Task: Apply the custom number format (0%).
Action: Mouse moved to (246, 120)
Screenshot: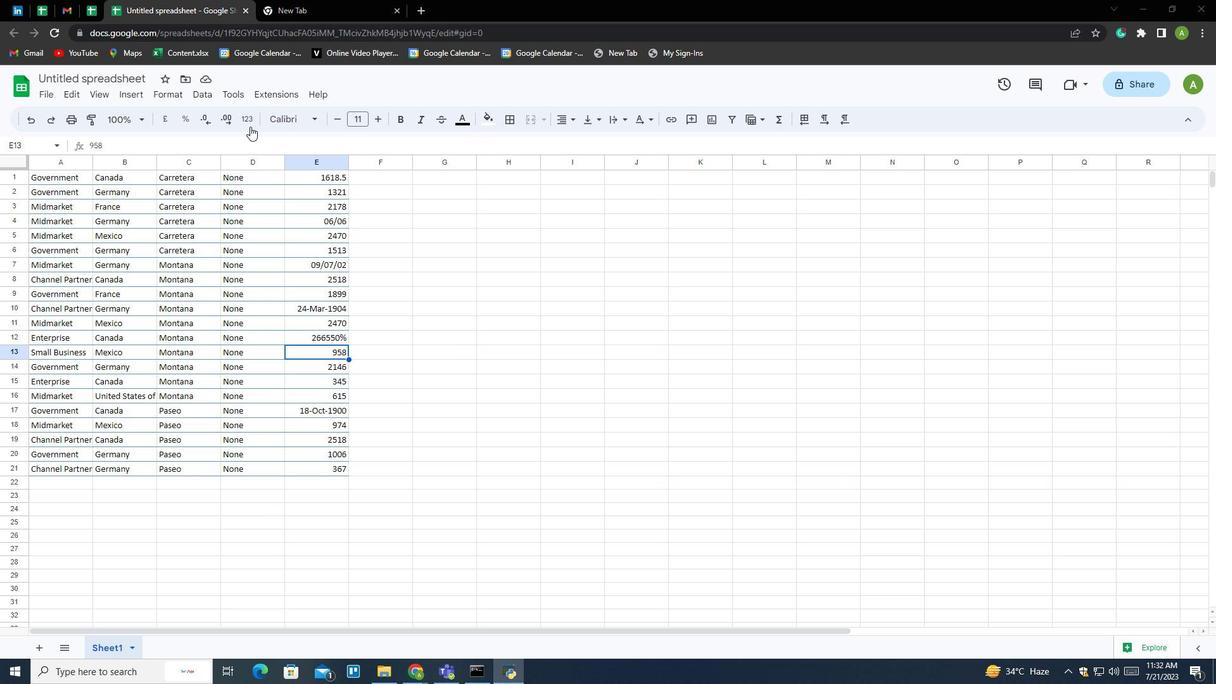 
Action: Mouse pressed left at (246, 120)
Screenshot: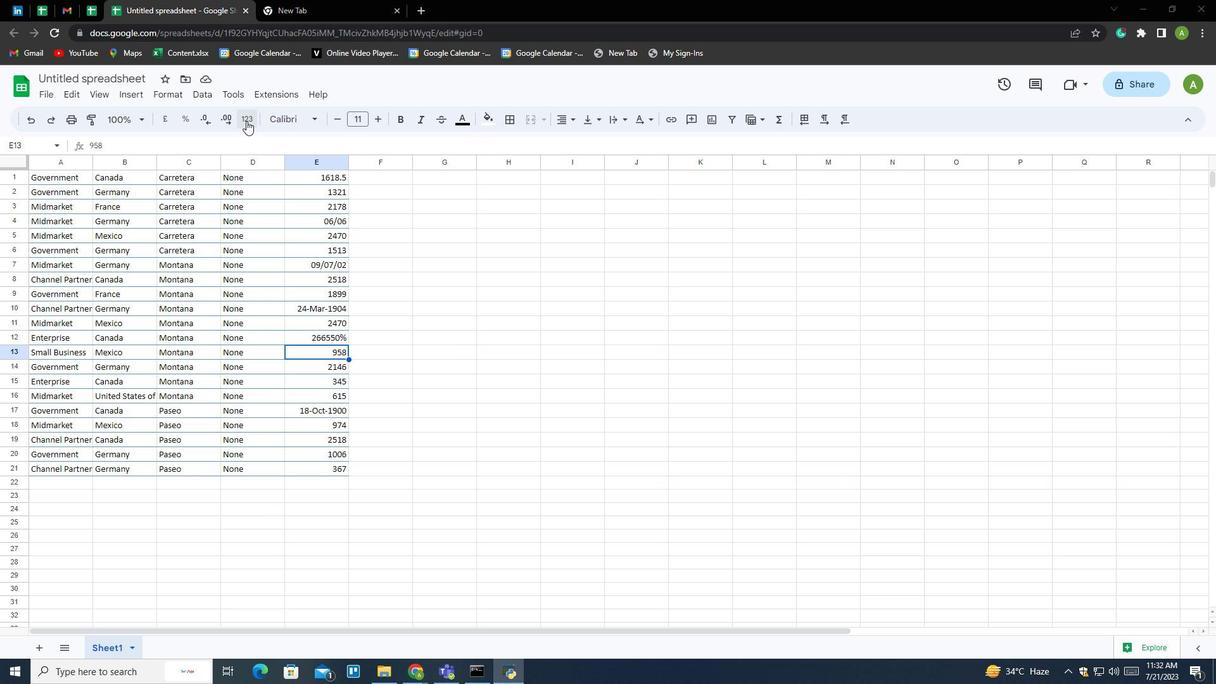 
Action: Mouse moved to (310, 557)
Screenshot: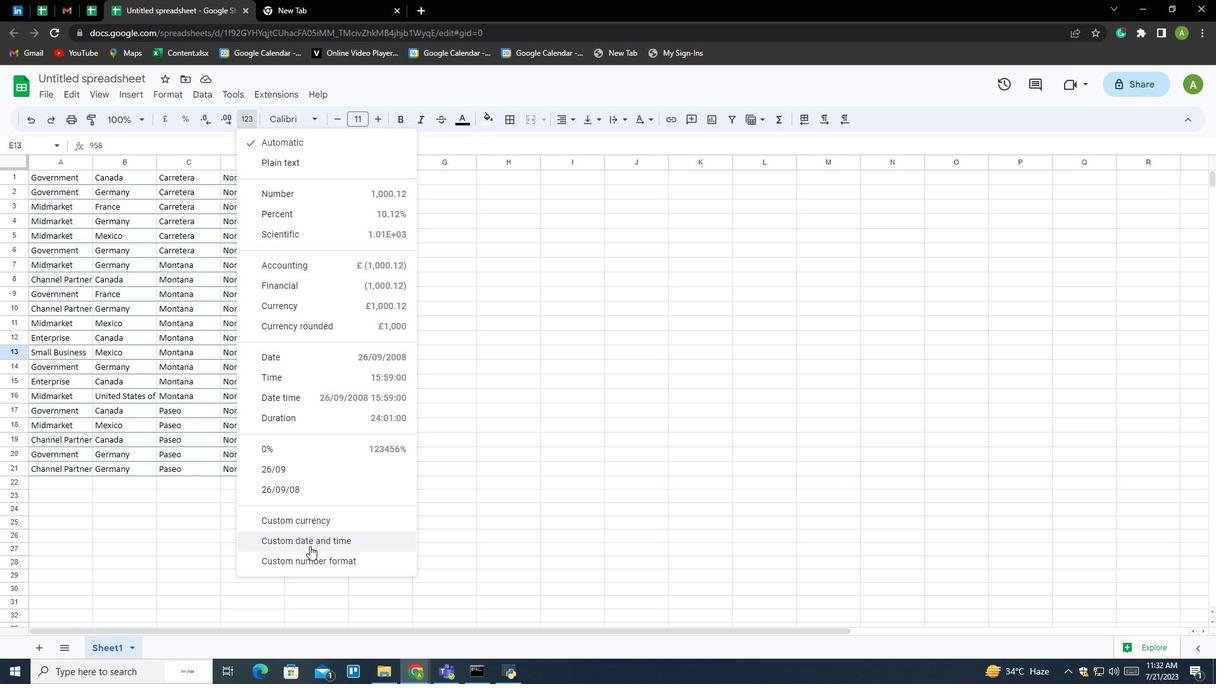 
Action: Mouse pressed left at (310, 557)
Screenshot: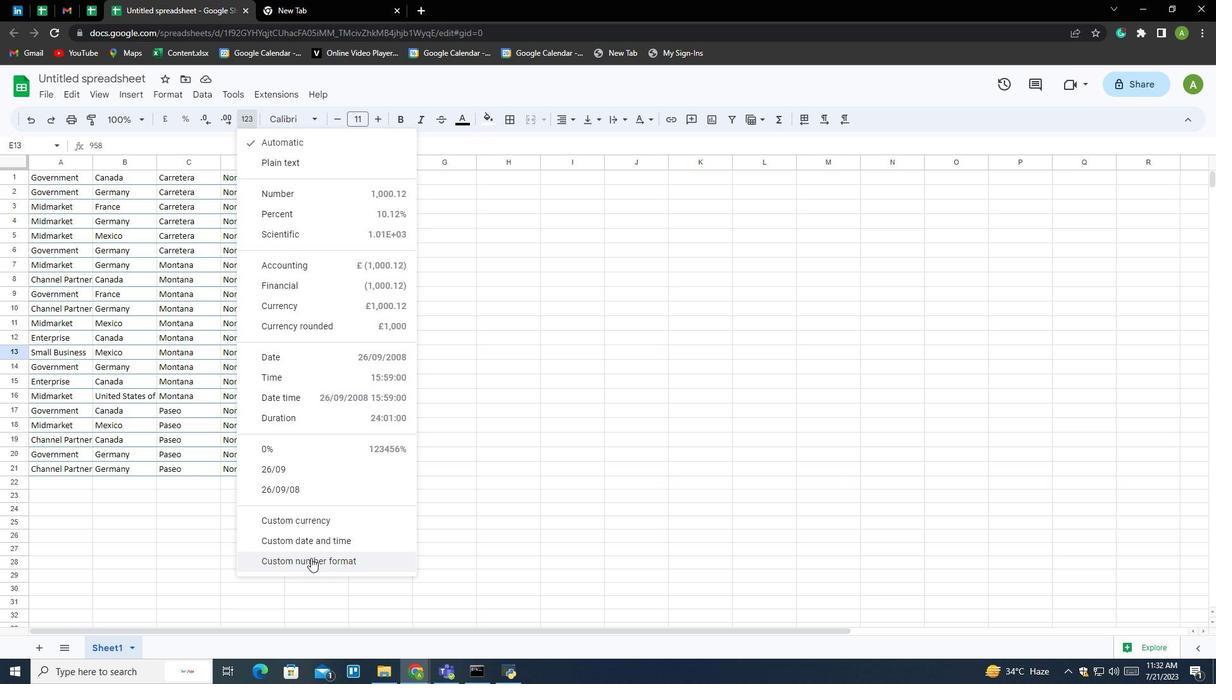 
Action: Mouse moved to (563, 287)
Screenshot: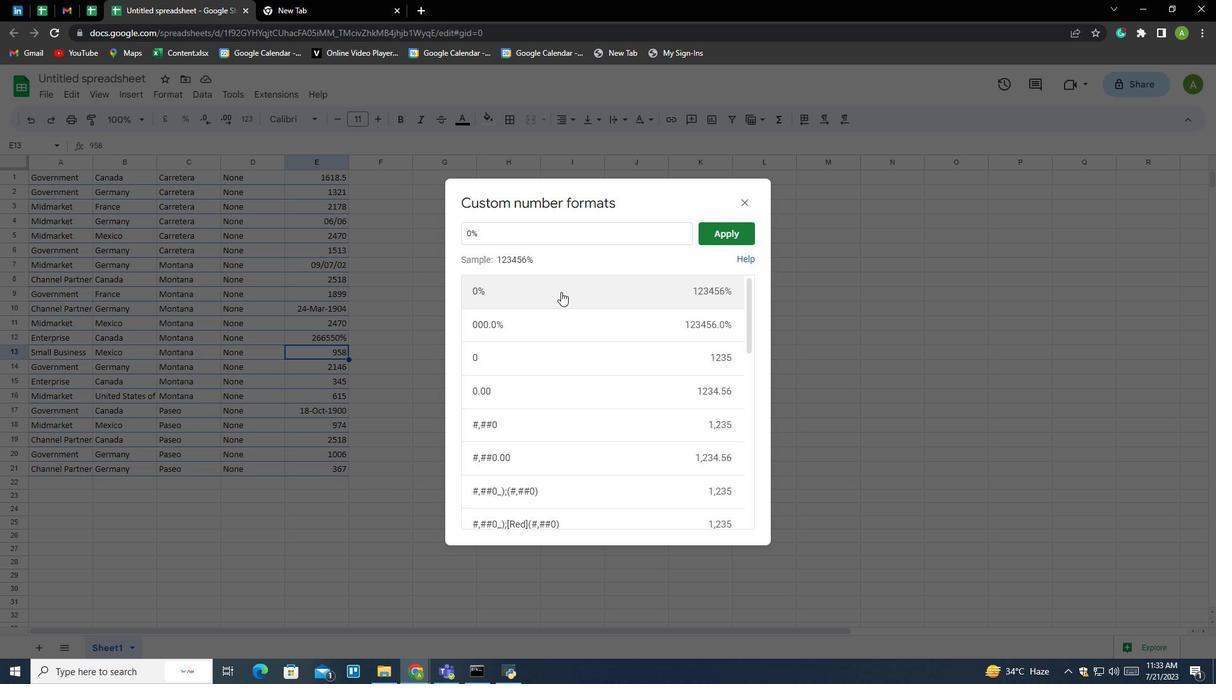 
Action: Mouse pressed left at (563, 287)
Screenshot: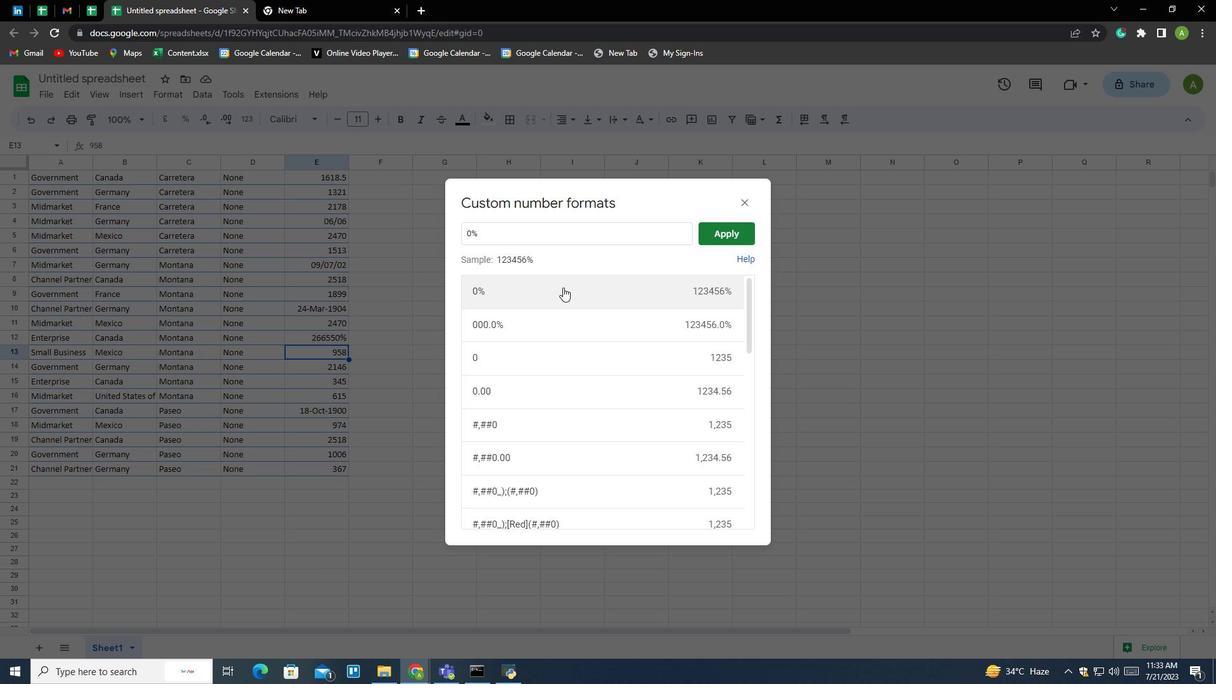 
Action: Mouse moved to (709, 238)
Screenshot: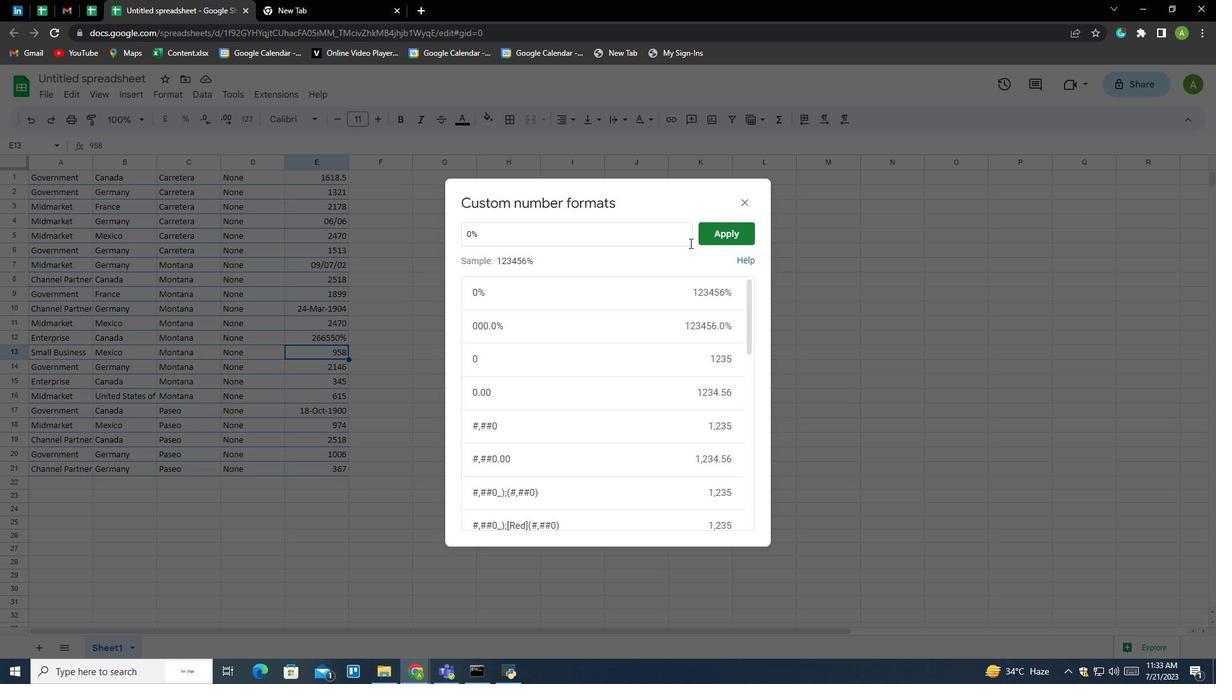 
Action: Mouse pressed left at (709, 238)
Screenshot: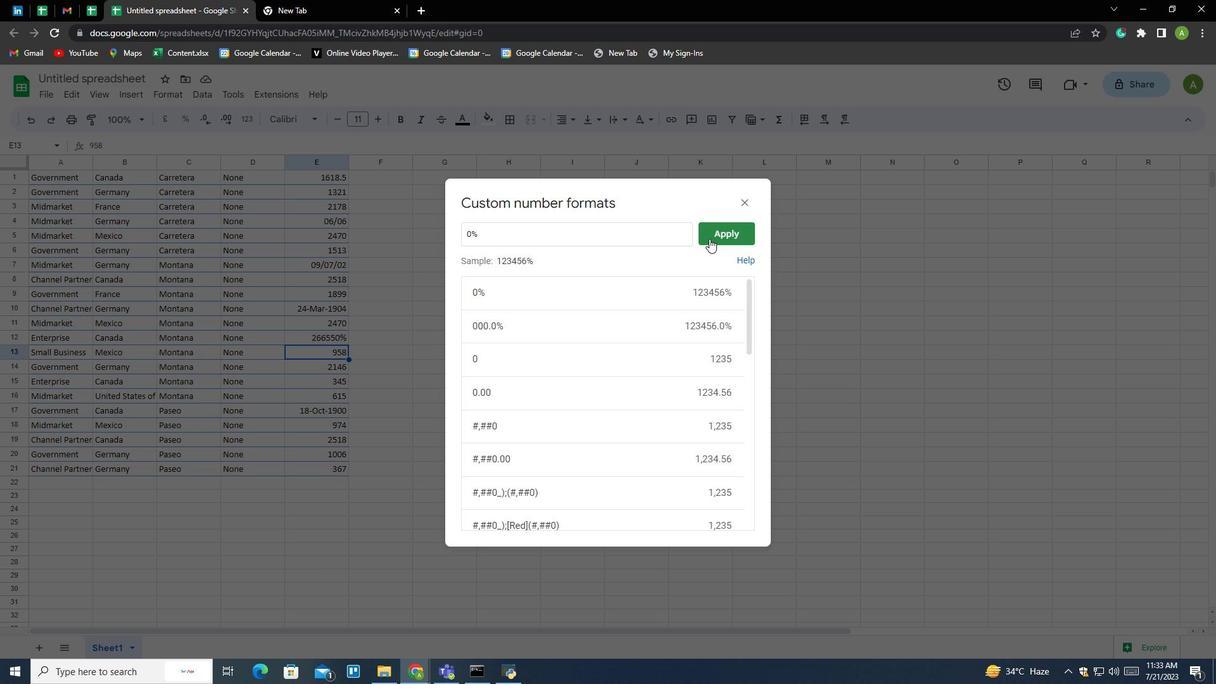 
Action: Mouse moved to (413, 417)
Screenshot: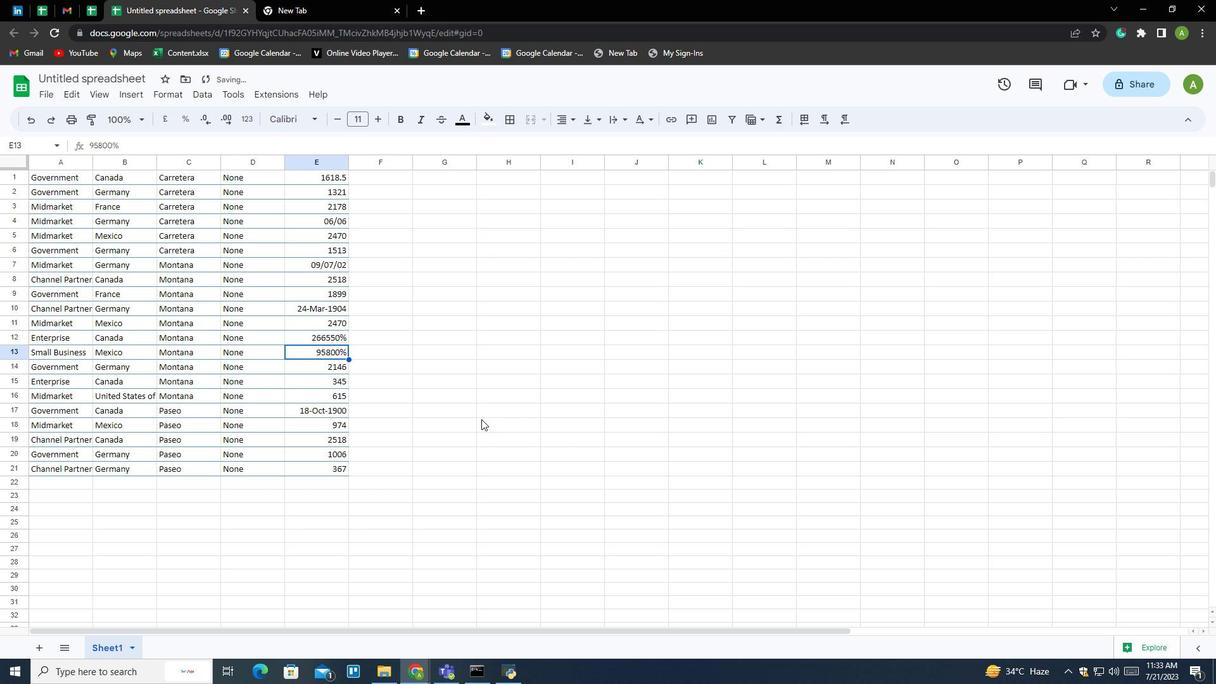 
